 Task: Change the invitee language to Spanish.
Action: Mouse moved to (1021, 217)
Screenshot: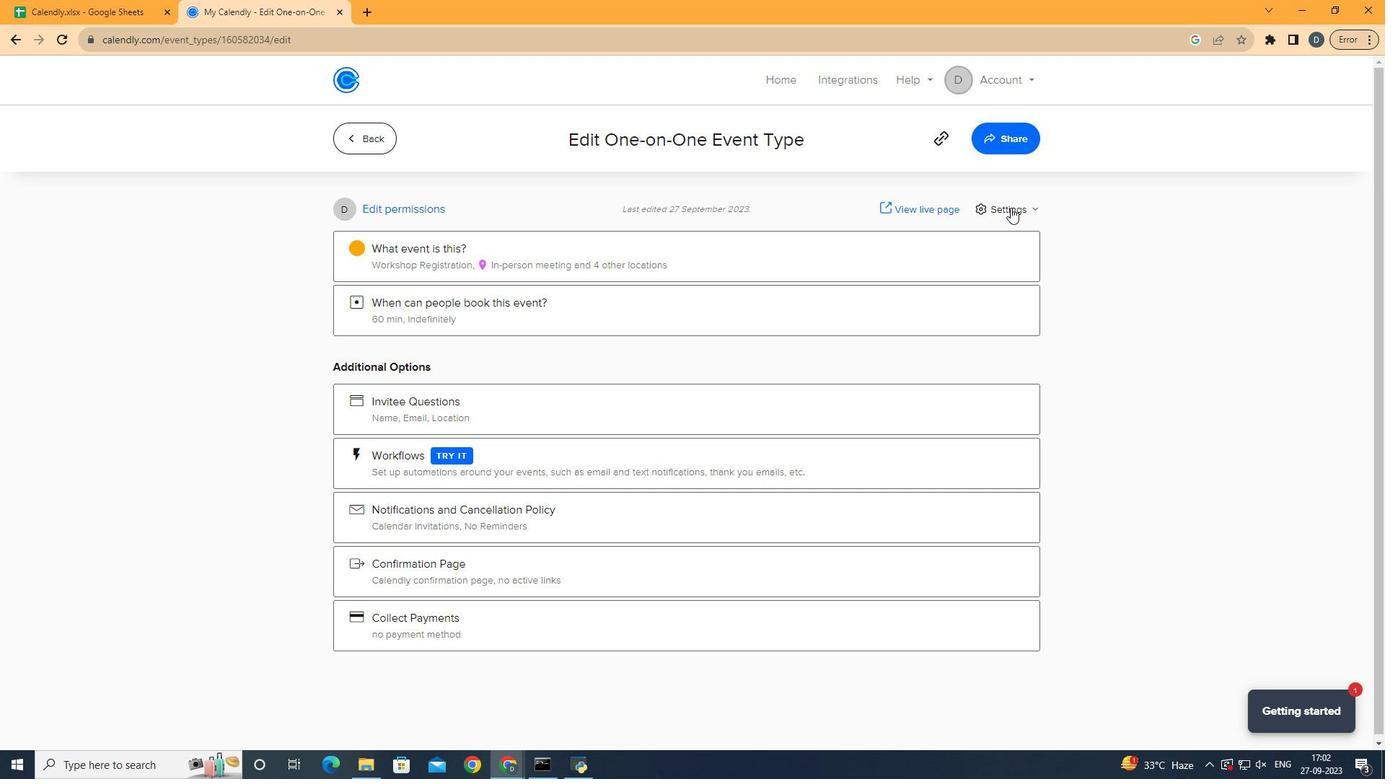 
Action: Mouse pressed left at (1021, 217)
Screenshot: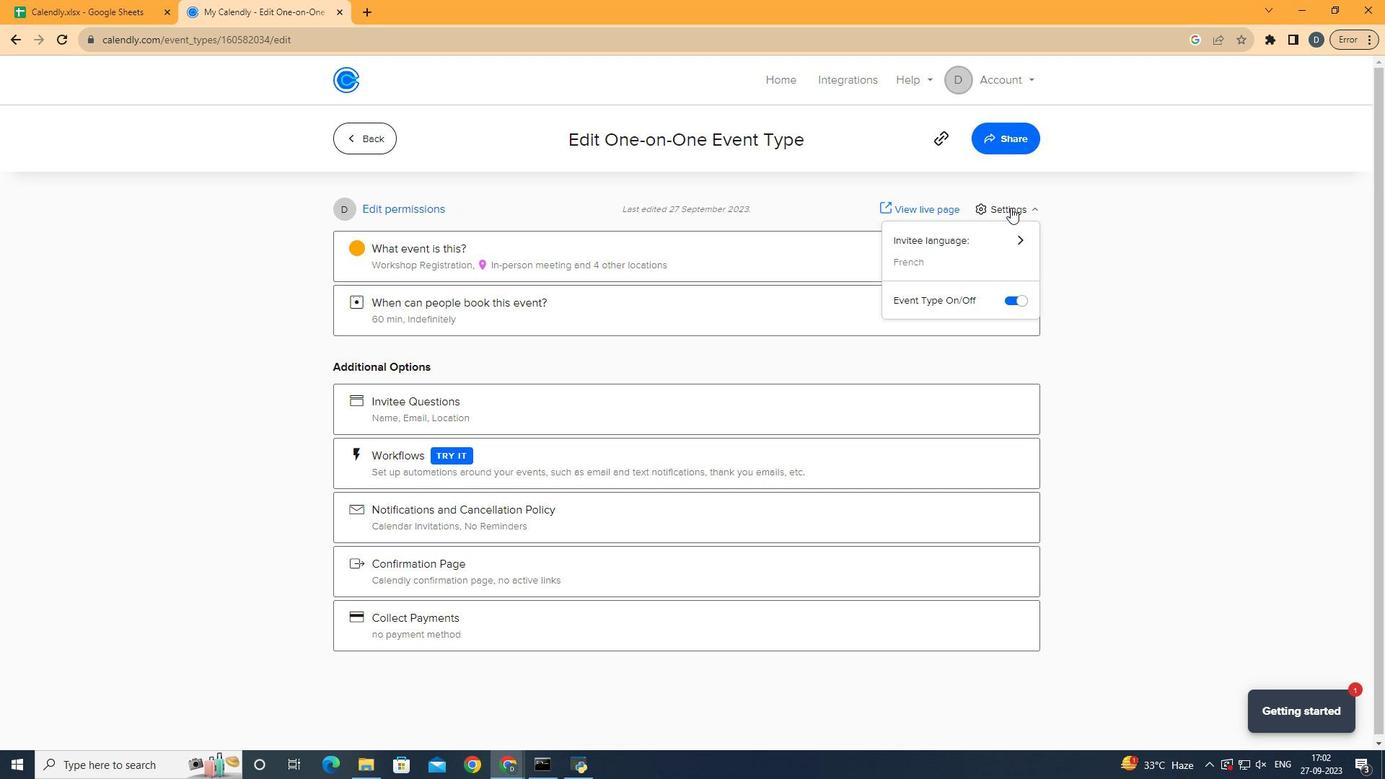 
Action: Mouse moved to (1002, 256)
Screenshot: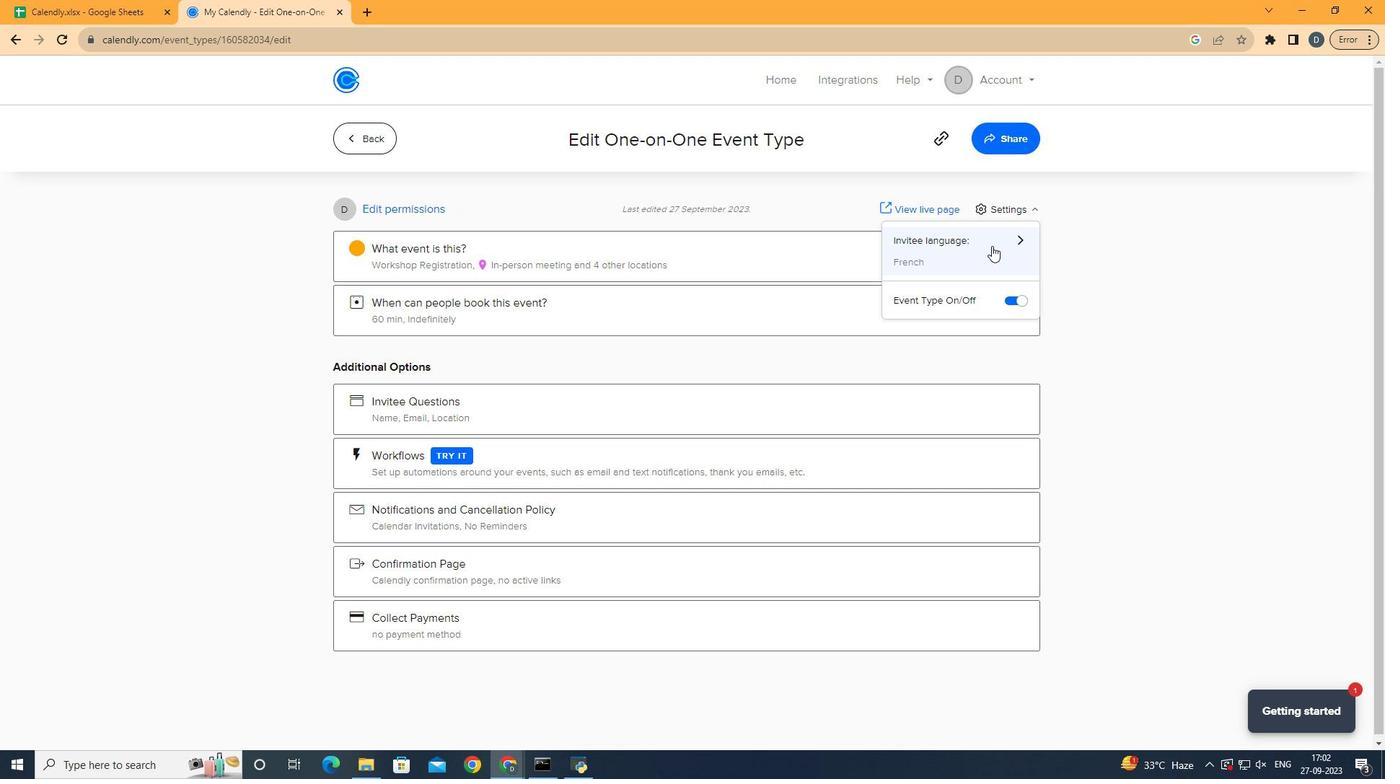 
Action: Mouse pressed left at (1002, 256)
Screenshot: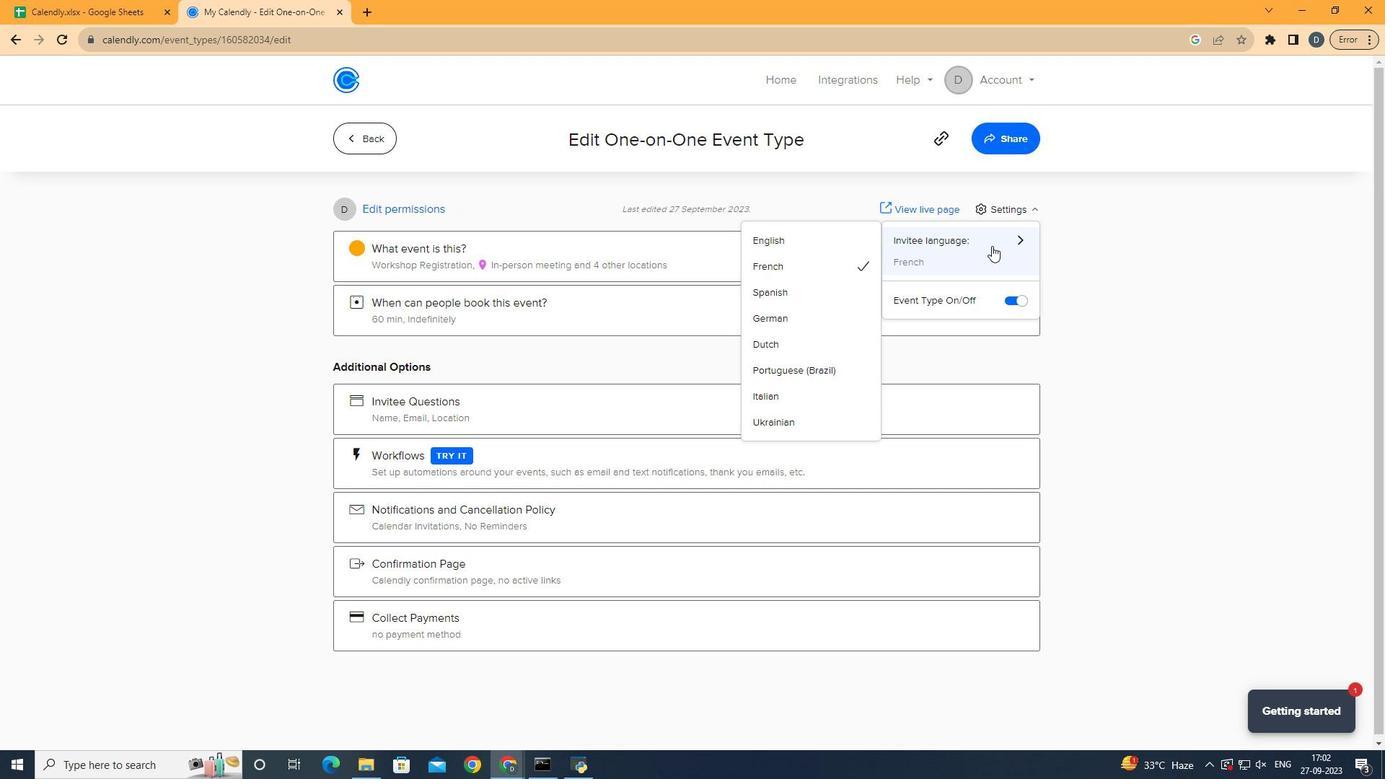 
Action: Mouse moved to (837, 300)
Screenshot: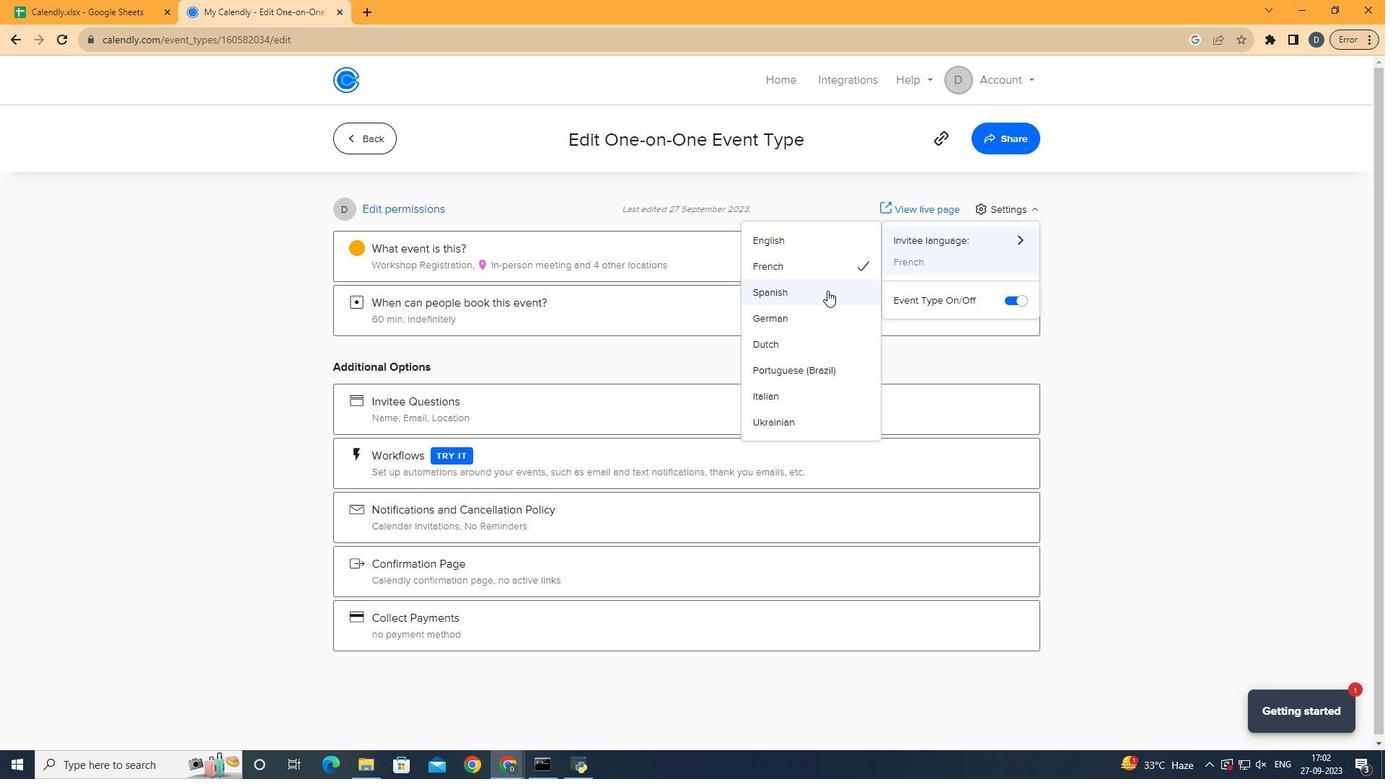 
Action: Mouse pressed left at (837, 300)
Screenshot: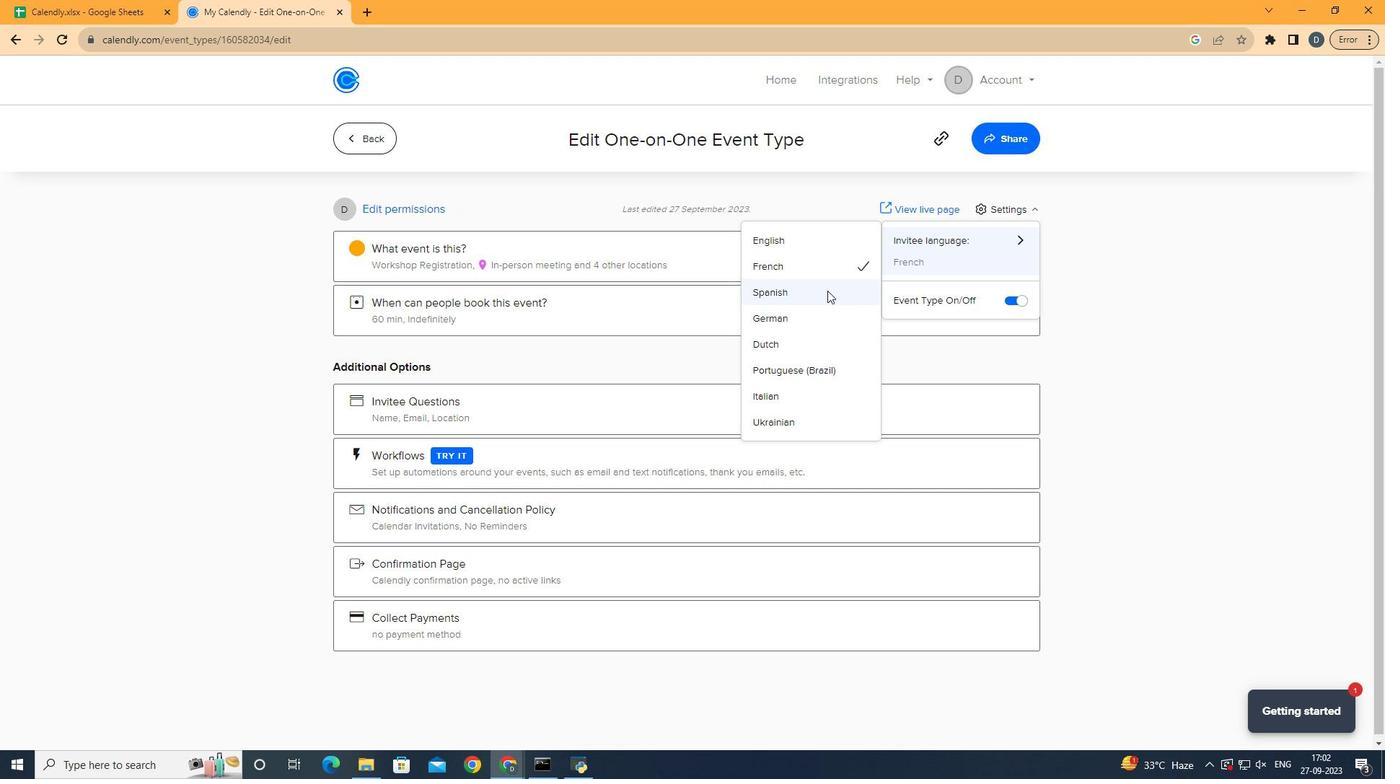 
Action: Mouse moved to (782, 429)
Screenshot: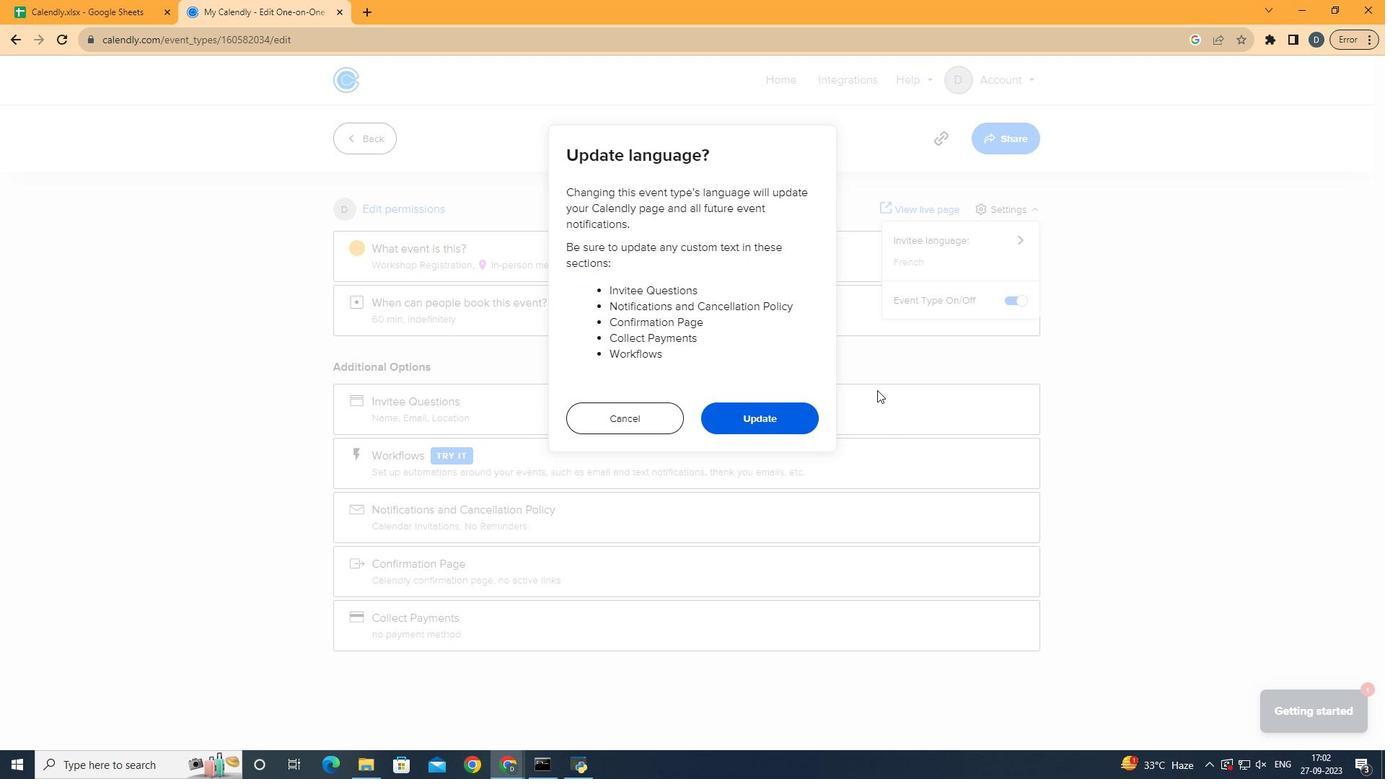 
Action: Mouse pressed left at (782, 429)
Screenshot: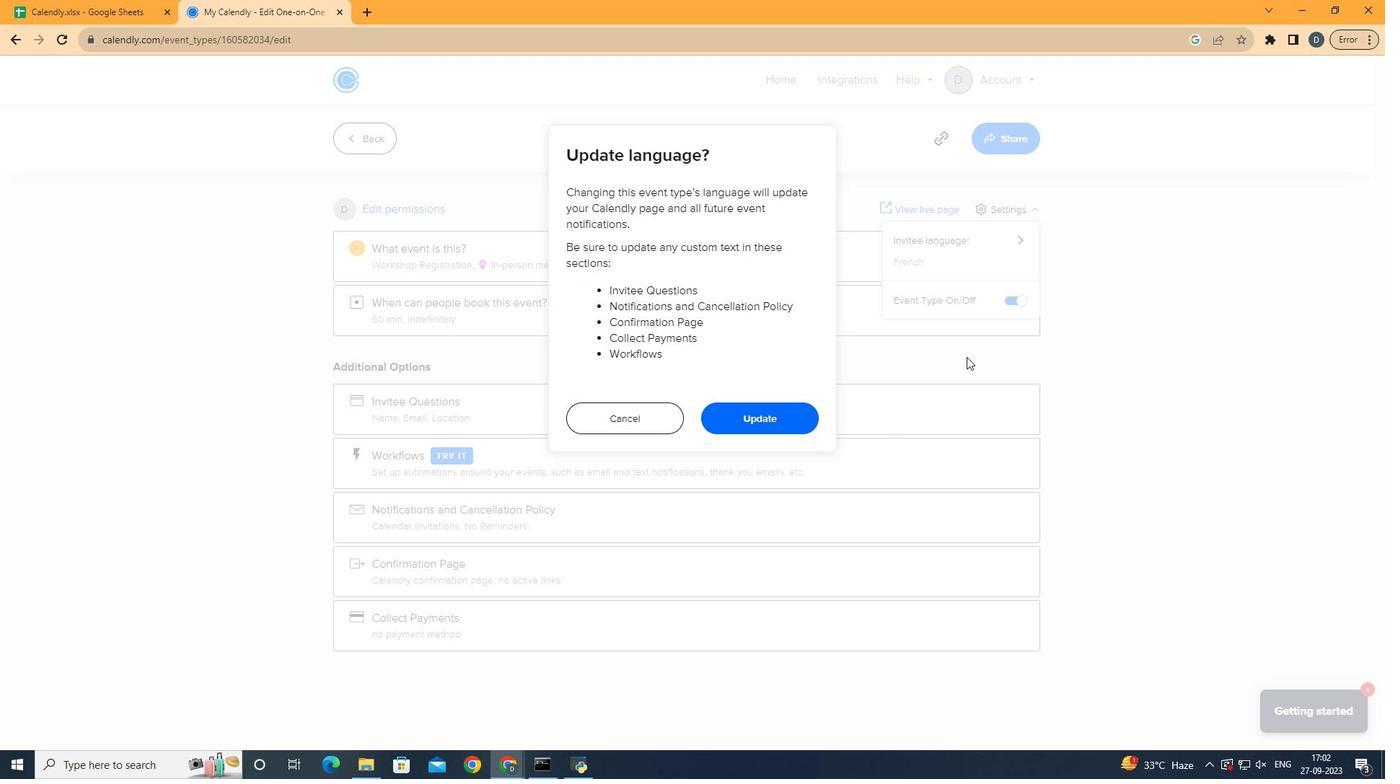 
Action: Mouse moved to (1112, 402)
Screenshot: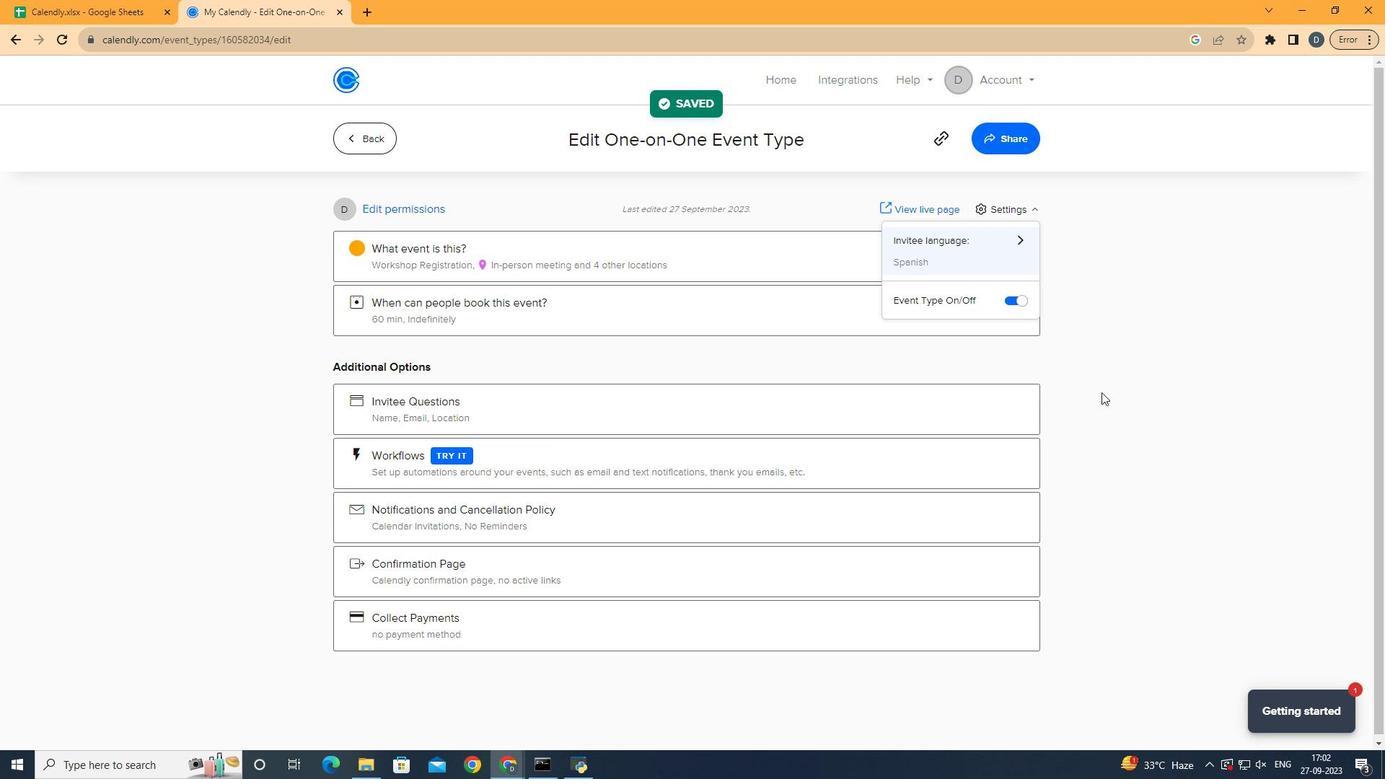 
